 Task: Create a blank project AgileLab with privacy Public and default view as List and in the team Taskers . Create three sections in the project as To-Do, Doing and Done
Action: Mouse moved to (516, 295)
Screenshot: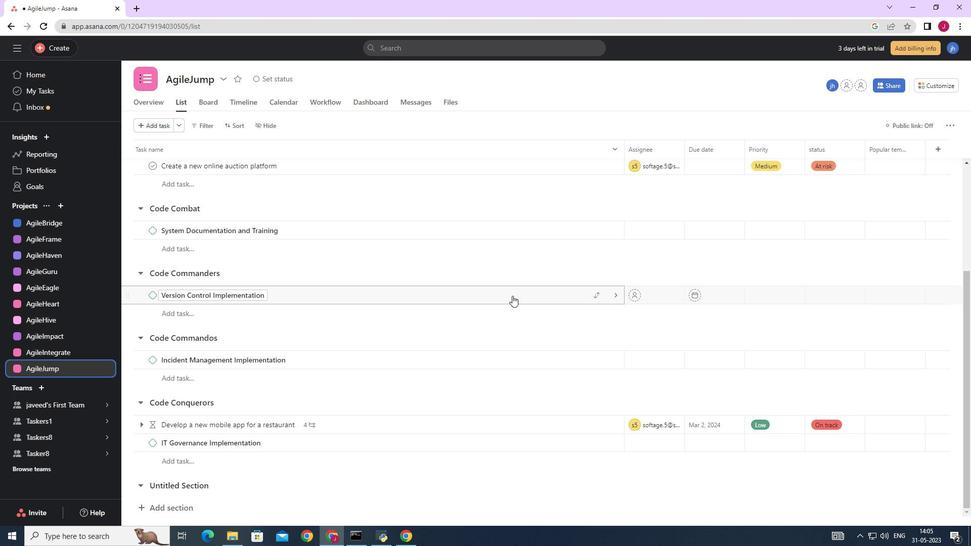 
Action: Mouse scrolled (516, 295) with delta (0, 0)
Screenshot: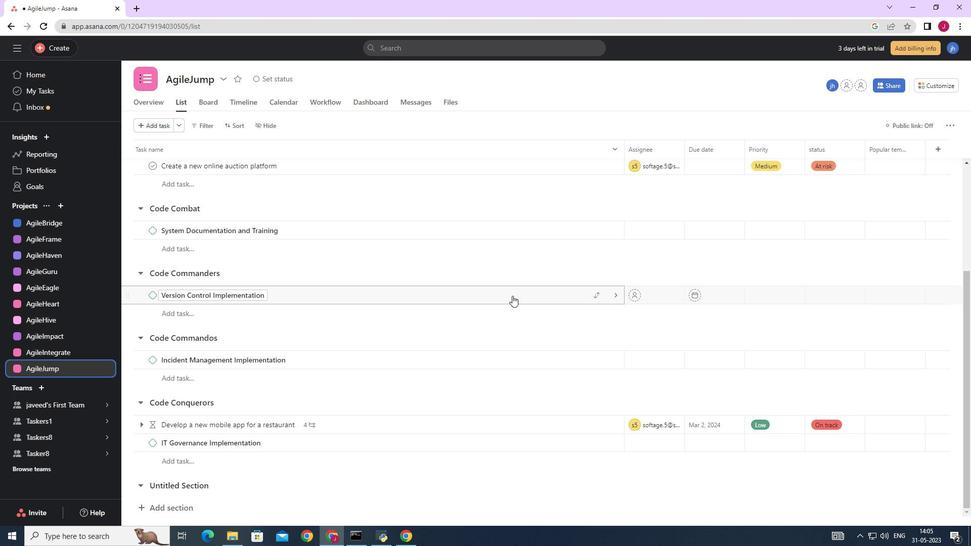 
Action: Mouse scrolled (516, 295) with delta (0, 0)
Screenshot: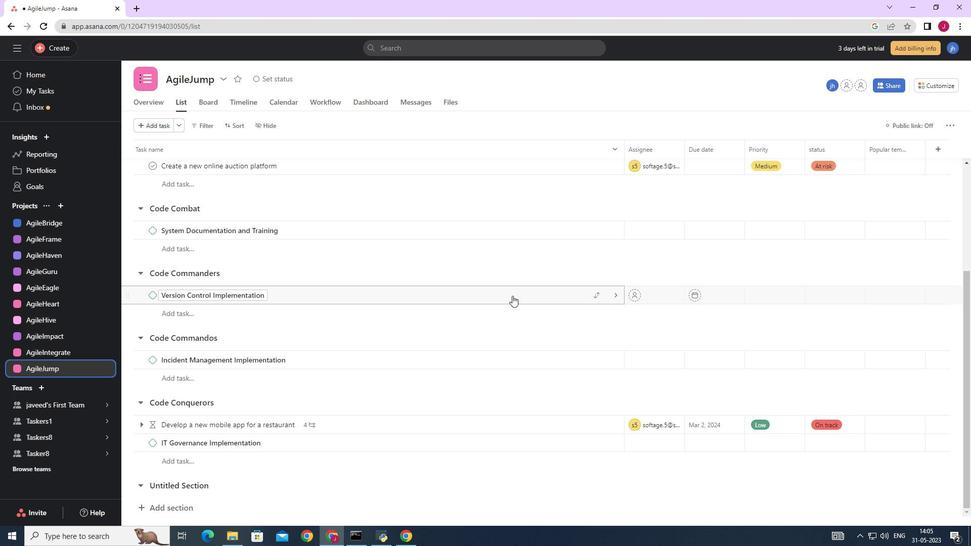 
Action: Mouse scrolled (516, 295) with delta (0, 0)
Screenshot: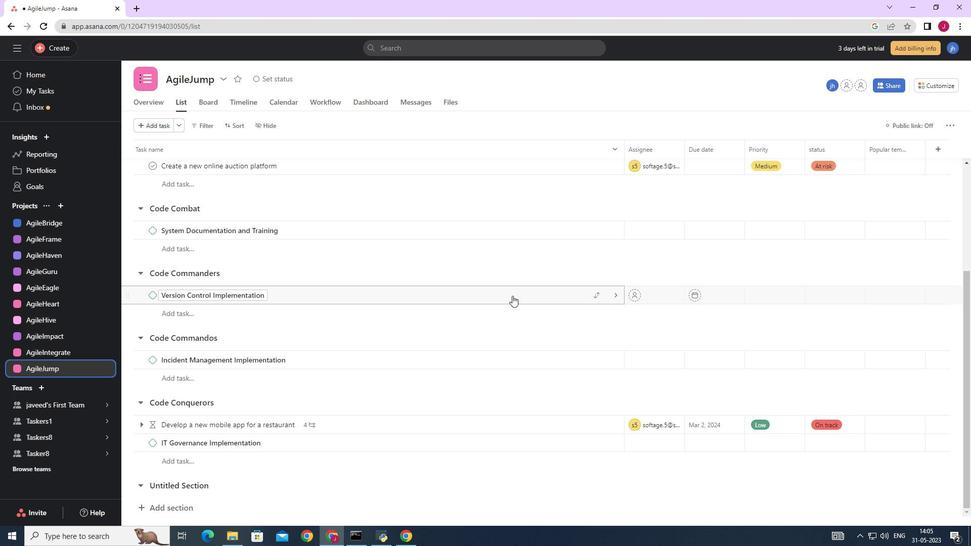 
Action: Mouse moved to (518, 298)
Screenshot: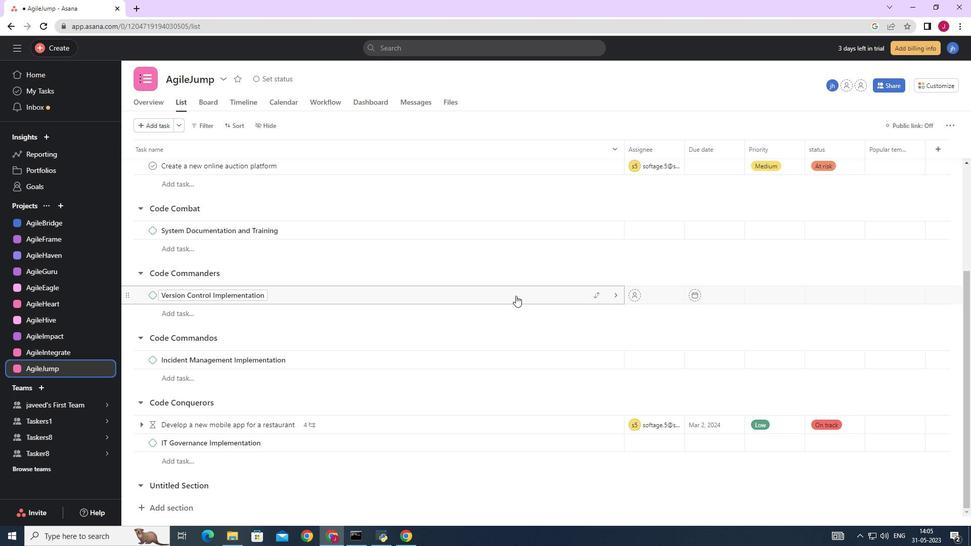 
Action: Mouse scrolled (518, 297) with delta (0, 0)
Screenshot: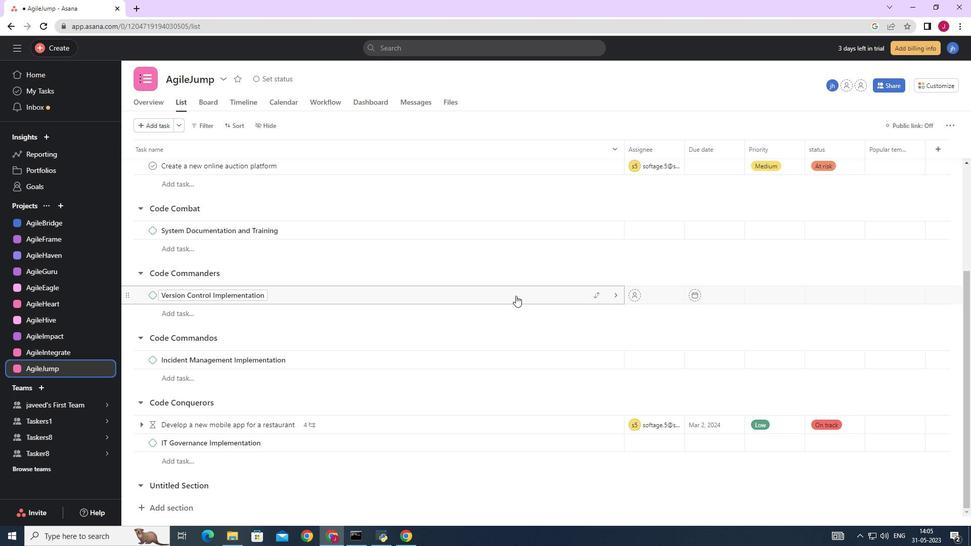 
Action: Mouse moved to (55, 47)
Screenshot: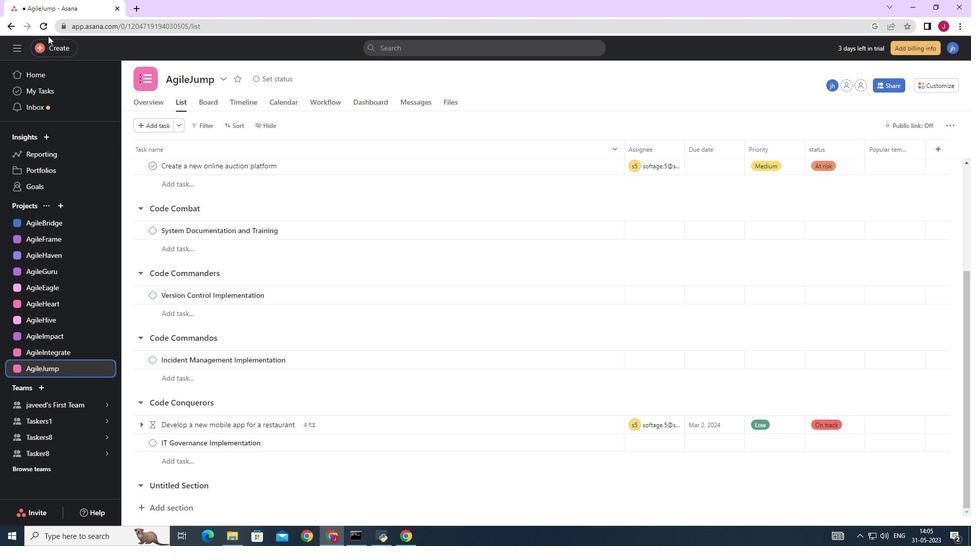
Action: Mouse pressed left at (55, 47)
Screenshot: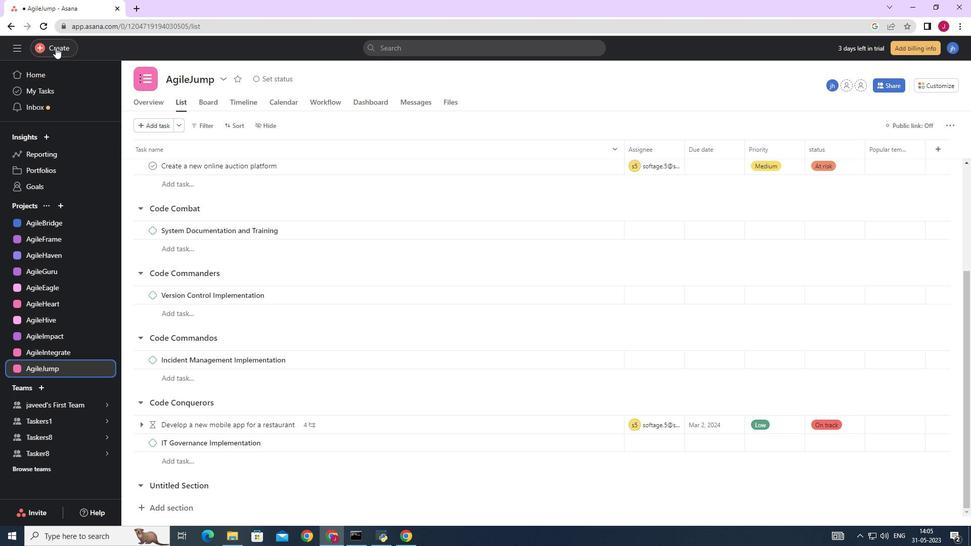 
Action: Mouse moved to (124, 68)
Screenshot: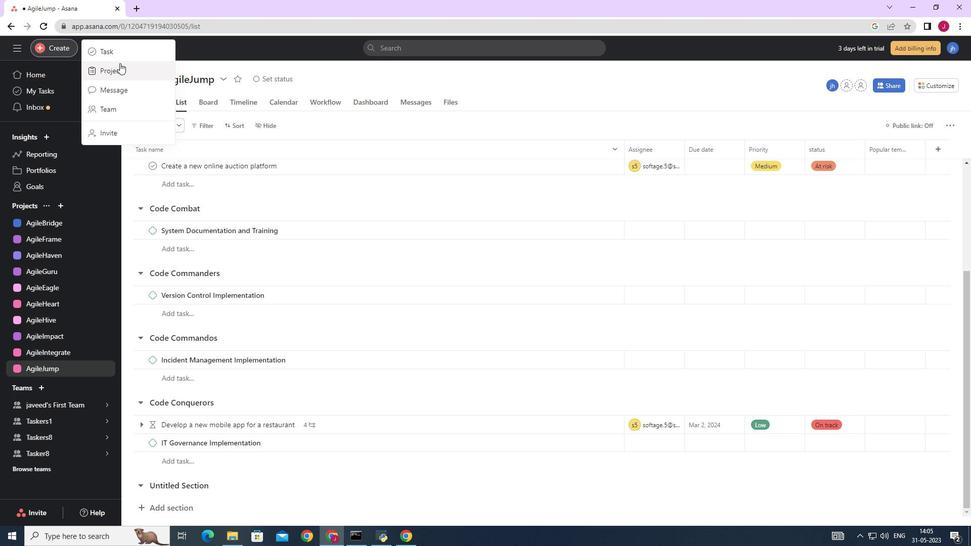 
Action: Mouse pressed left at (124, 68)
Screenshot: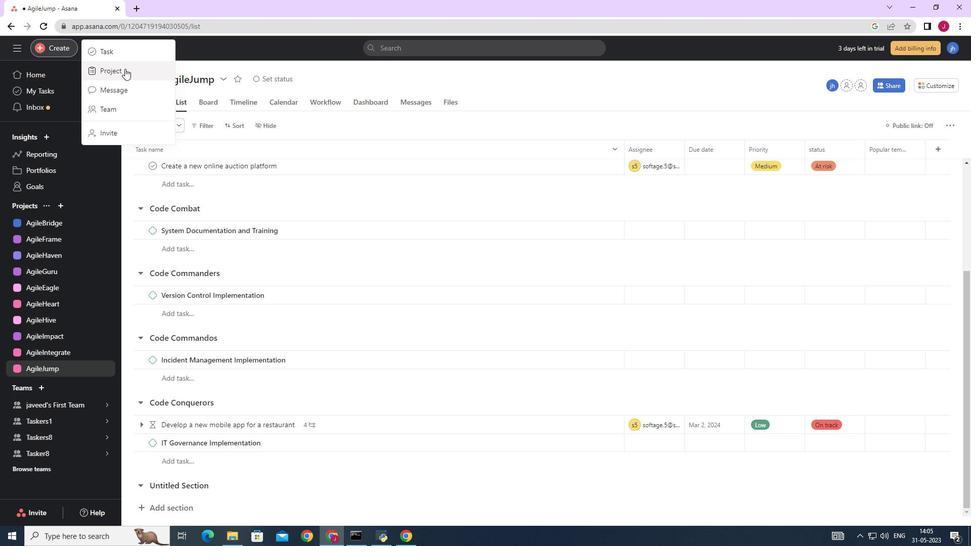 
Action: Mouse moved to (413, 210)
Screenshot: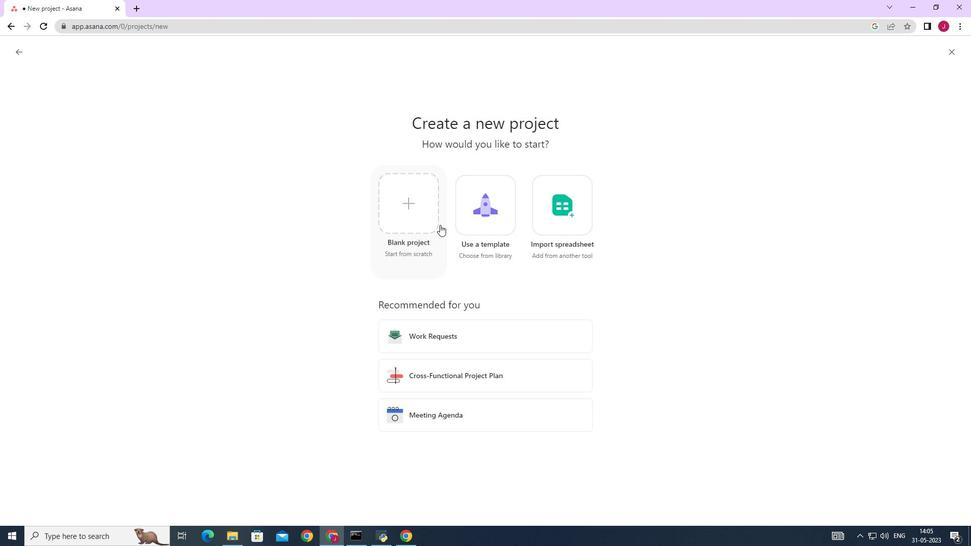 
Action: Mouse pressed left at (413, 210)
Screenshot: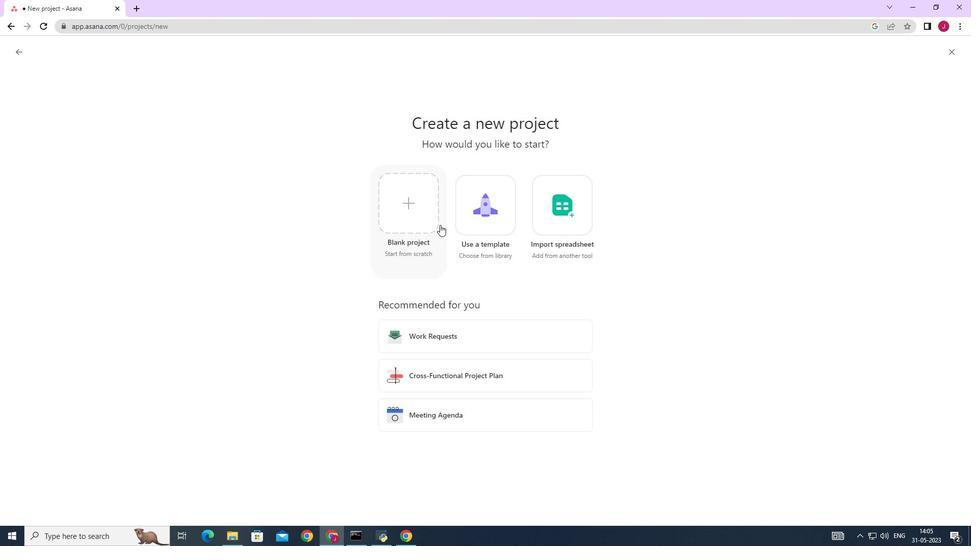 
Action: Mouse moved to (251, 132)
Screenshot: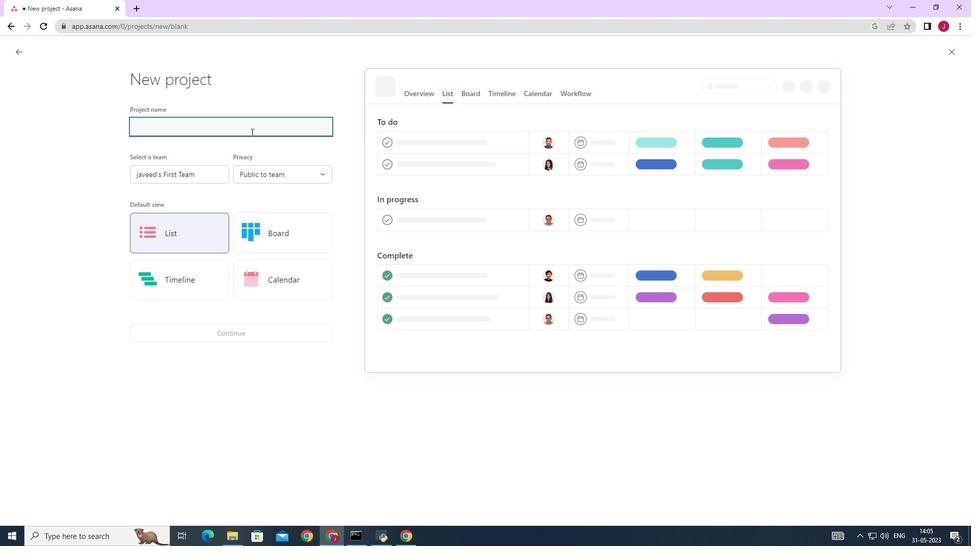 
Action: Mouse pressed left at (251, 132)
Screenshot: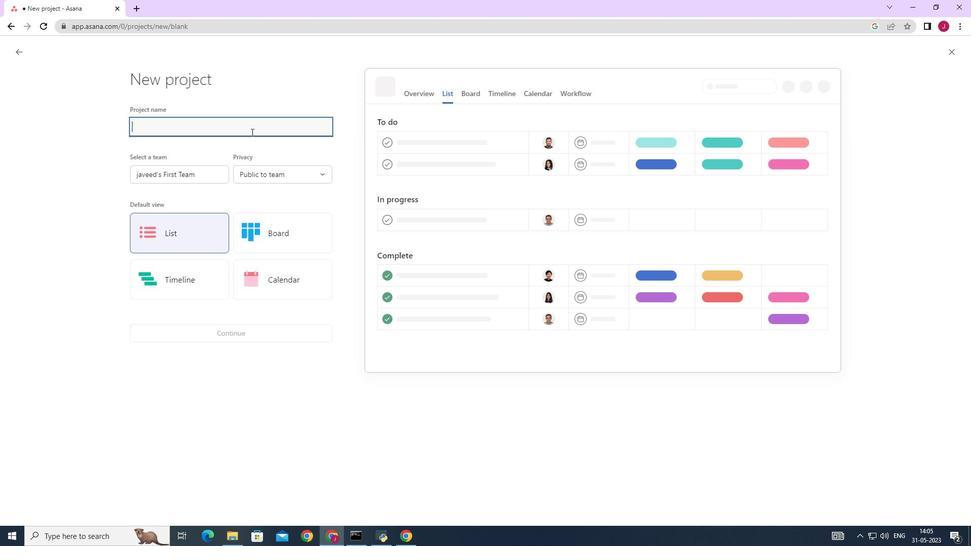 
Action: Mouse moved to (253, 131)
Screenshot: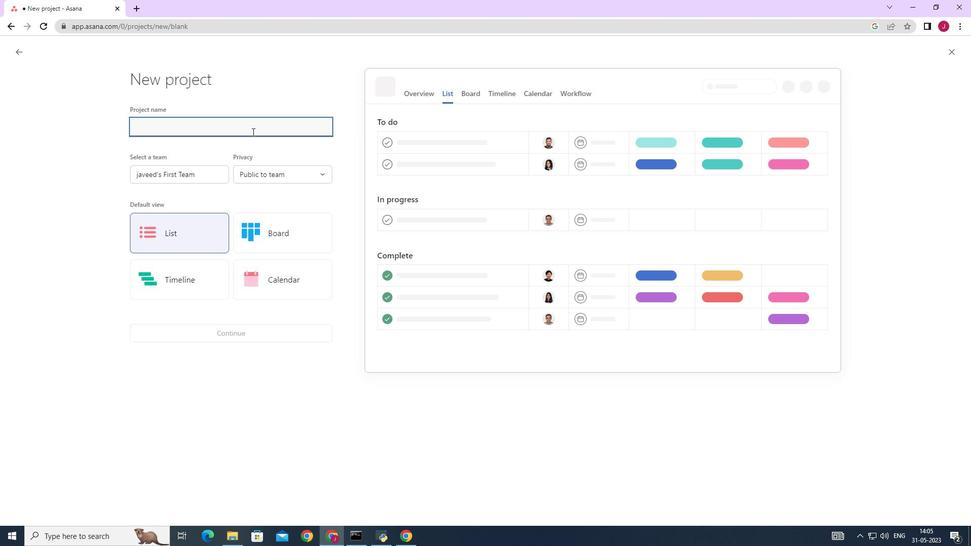 
Action: Key pressed <Key.tab><Key.caps_lock>
Screenshot: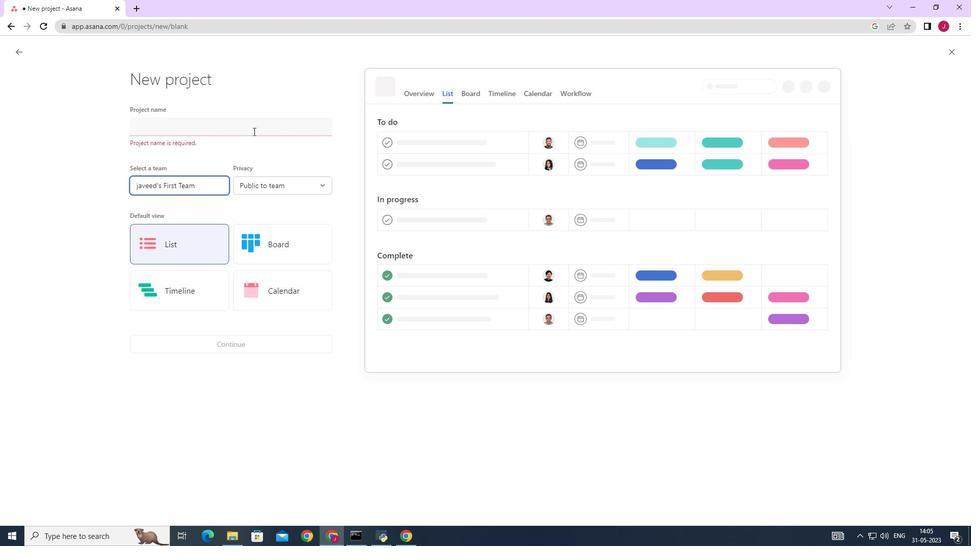 
Action: Mouse pressed left at (253, 131)
Screenshot: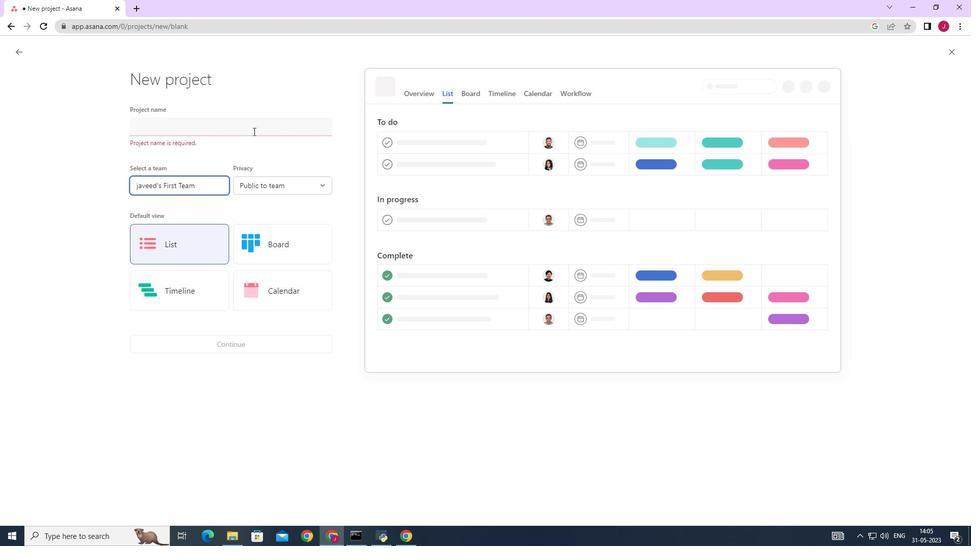 
Action: Key pressed A<Key.caps_lock>f<Key.backspace>gil
Screenshot: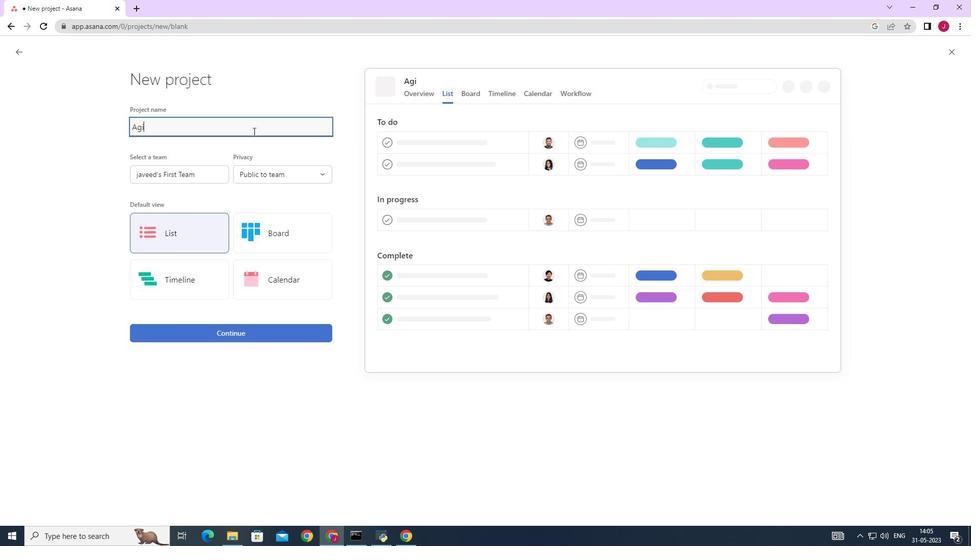 
Action: Mouse moved to (253, 131)
Screenshot: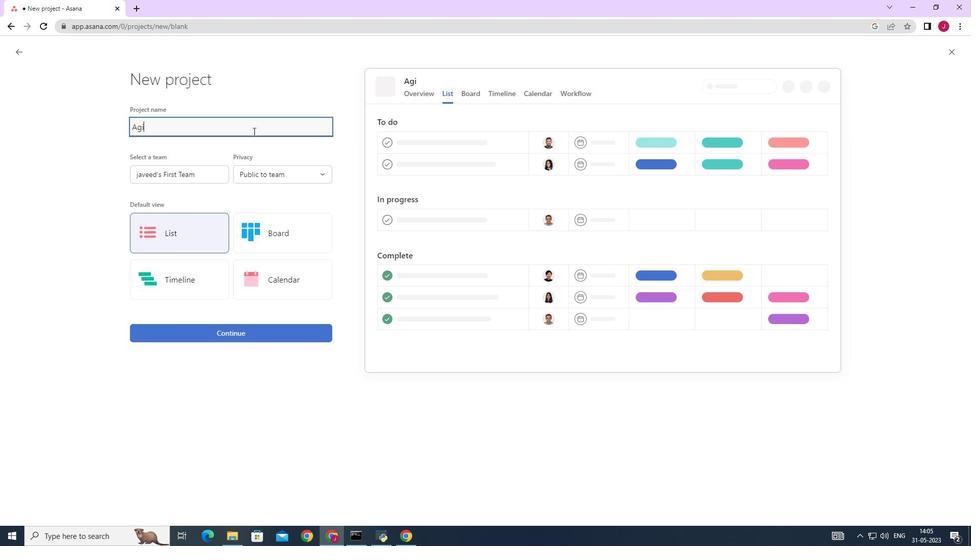 
Action: Key pressed e<Key.caps_lock>L<Key.caps_lock>an<Key.backspace>b
Screenshot: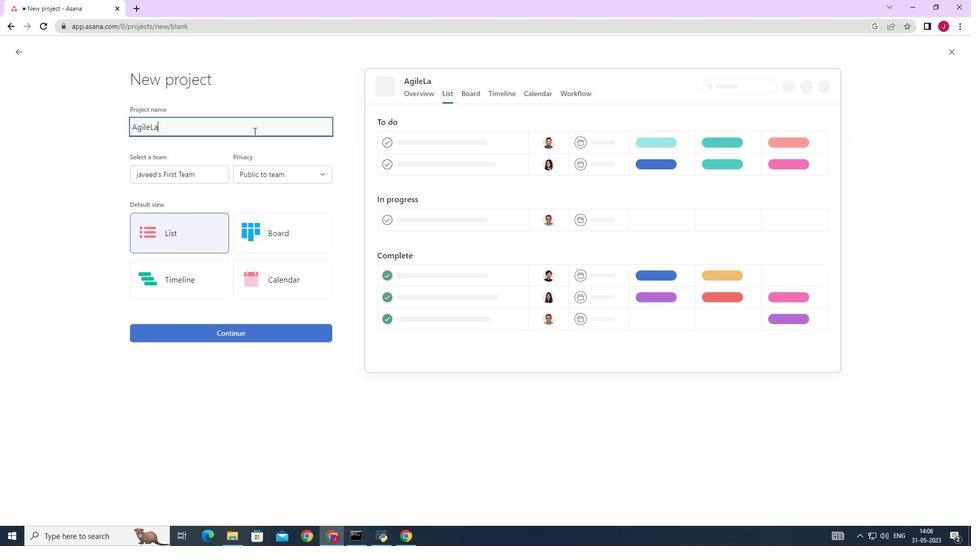 
Action: Mouse moved to (184, 175)
Screenshot: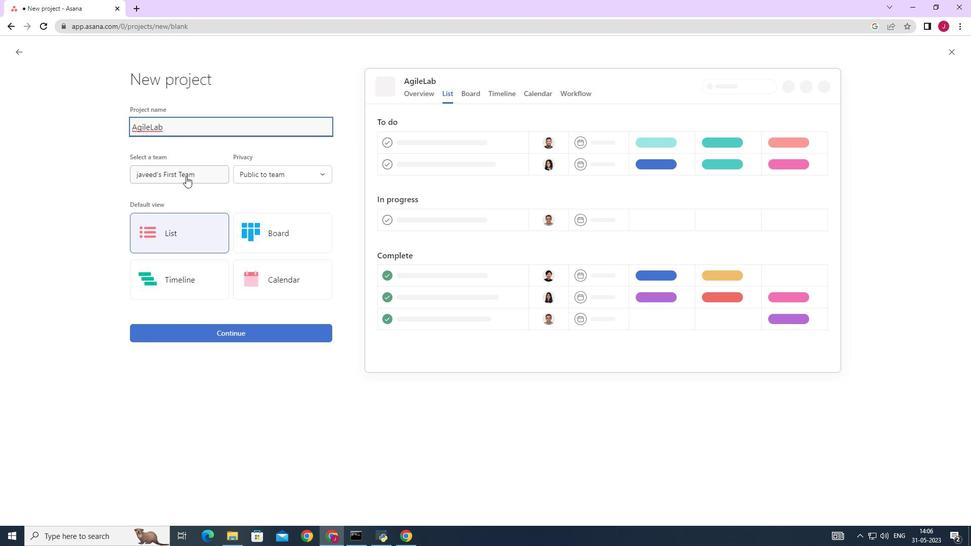 
Action: Mouse pressed left at (184, 175)
Screenshot: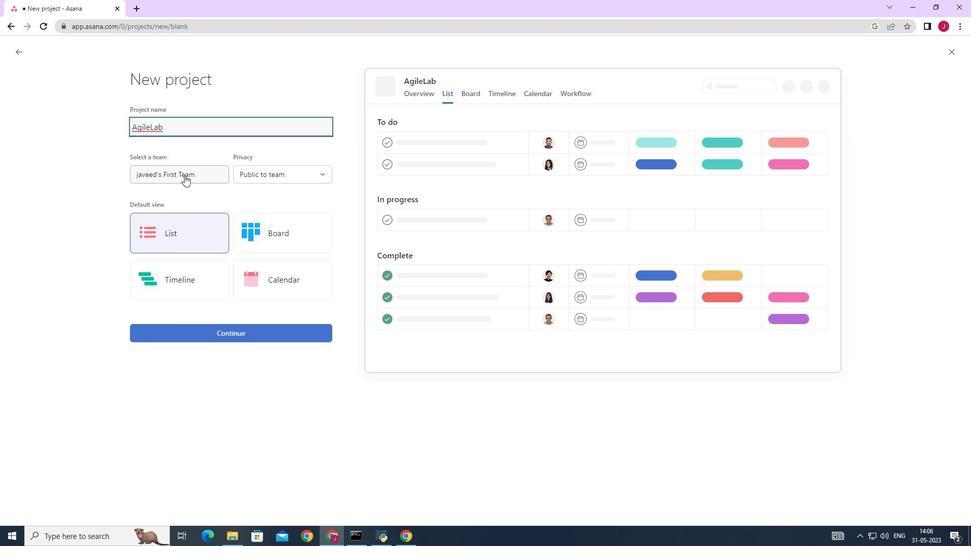 
Action: Mouse moved to (172, 214)
Screenshot: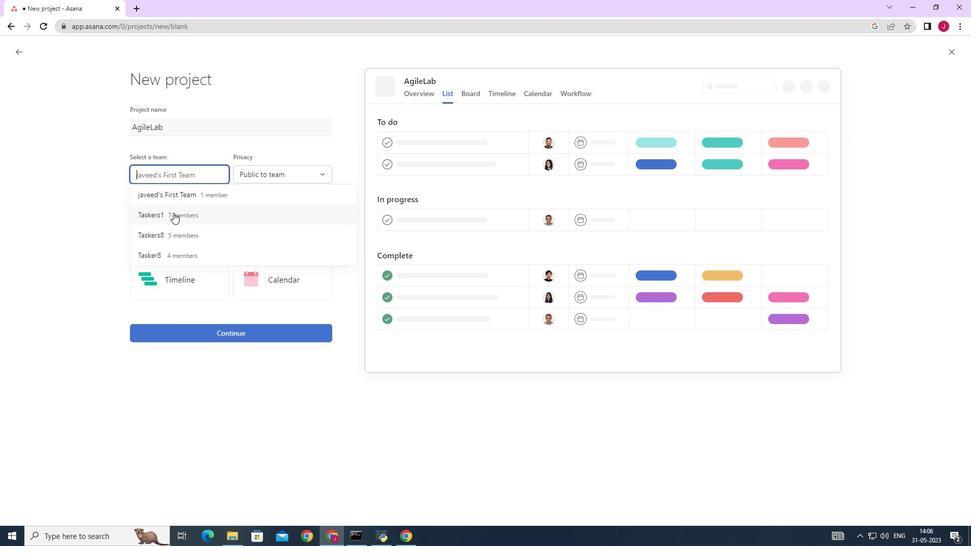 
Action: Mouse pressed left at (172, 214)
Screenshot: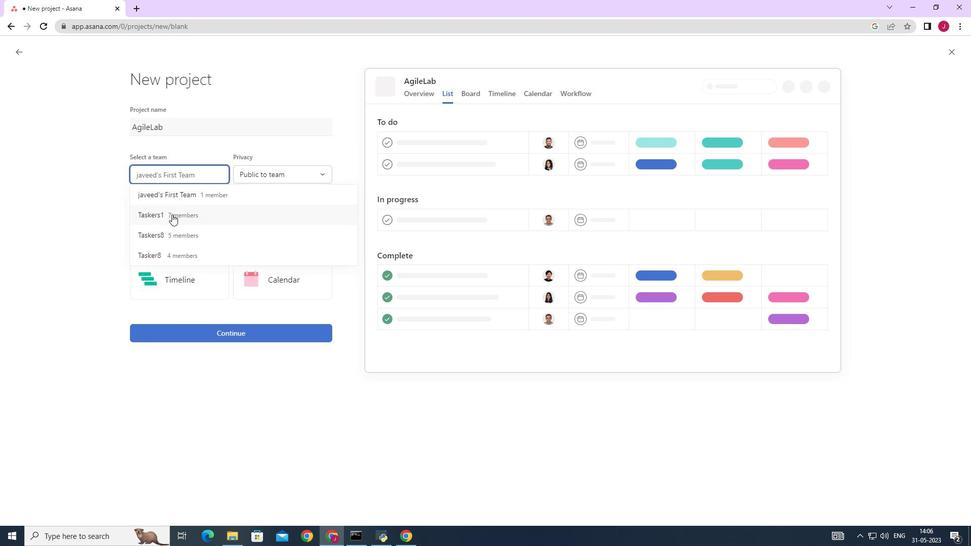 
Action: Mouse moved to (274, 172)
Screenshot: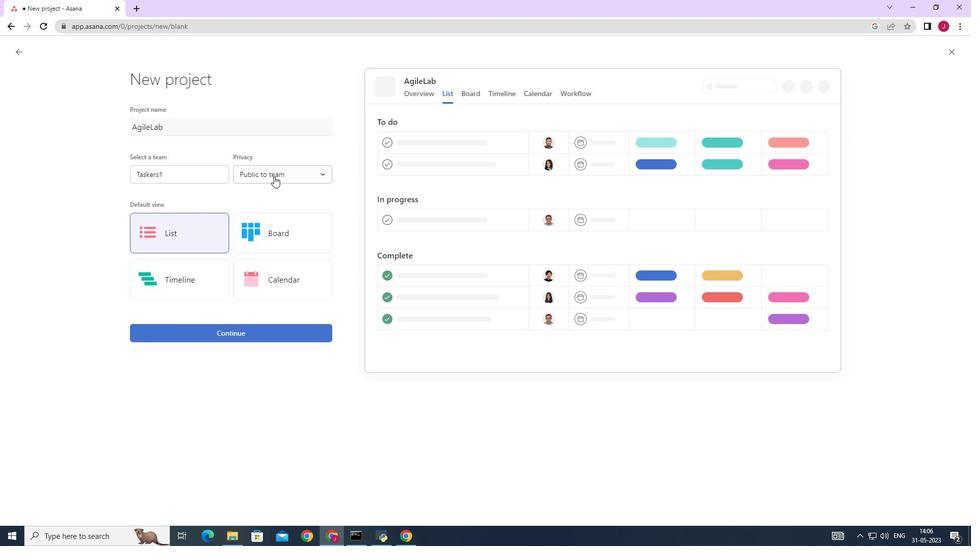 
Action: Mouse pressed left at (274, 172)
Screenshot: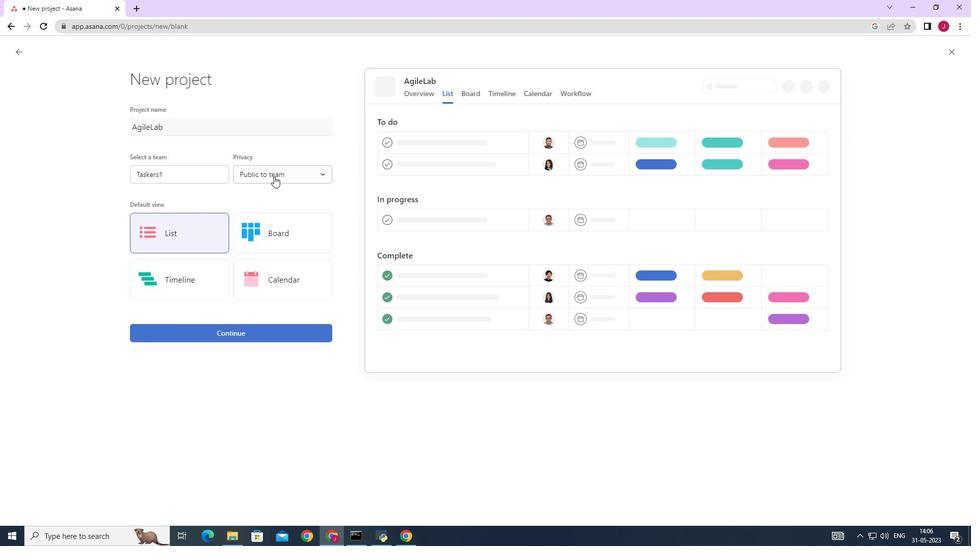 
Action: Mouse moved to (274, 194)
Screenshot: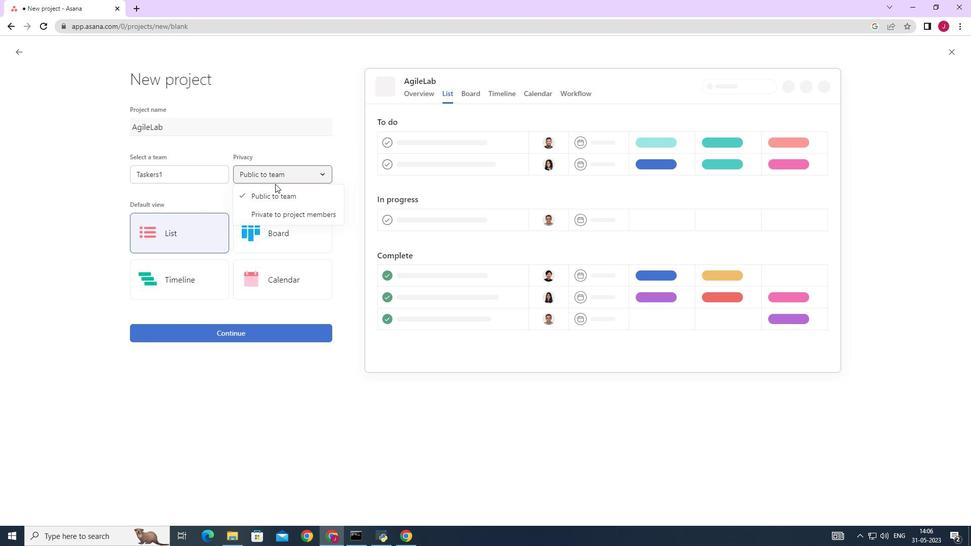 
Action: Mouse pressed left at (274, 194)
Screenshot: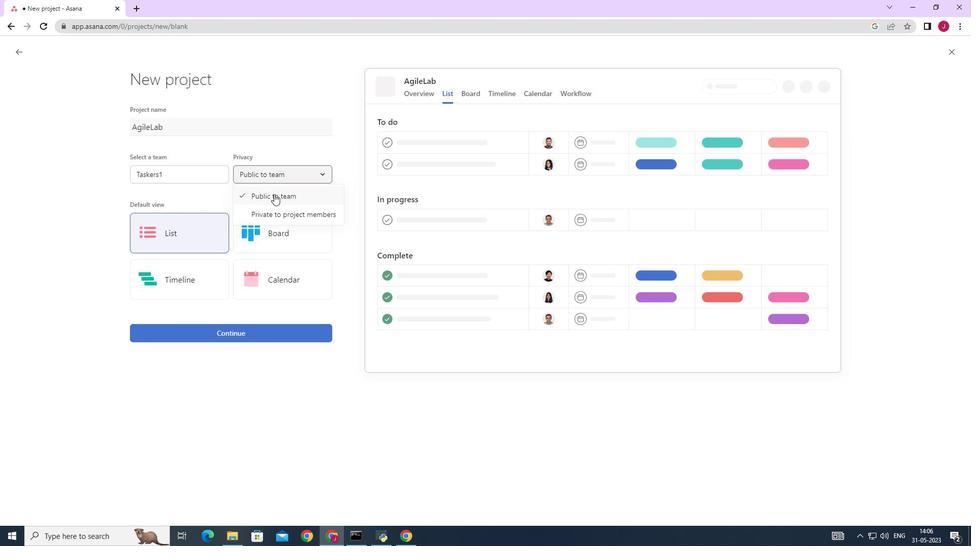 
Action: Mouse moved to (192, 223)
Screenshot: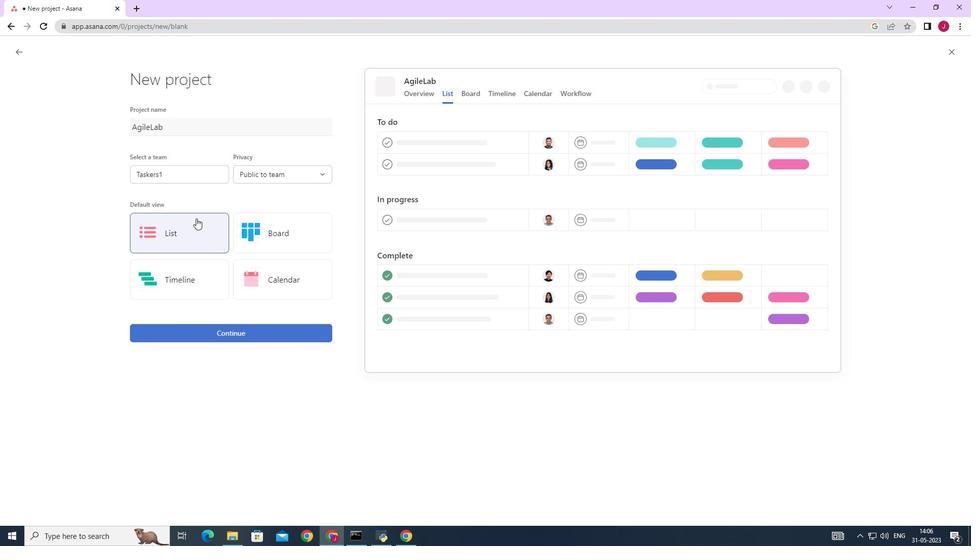 
Action: Mouse pressed left at (192, 223)
Screenshot: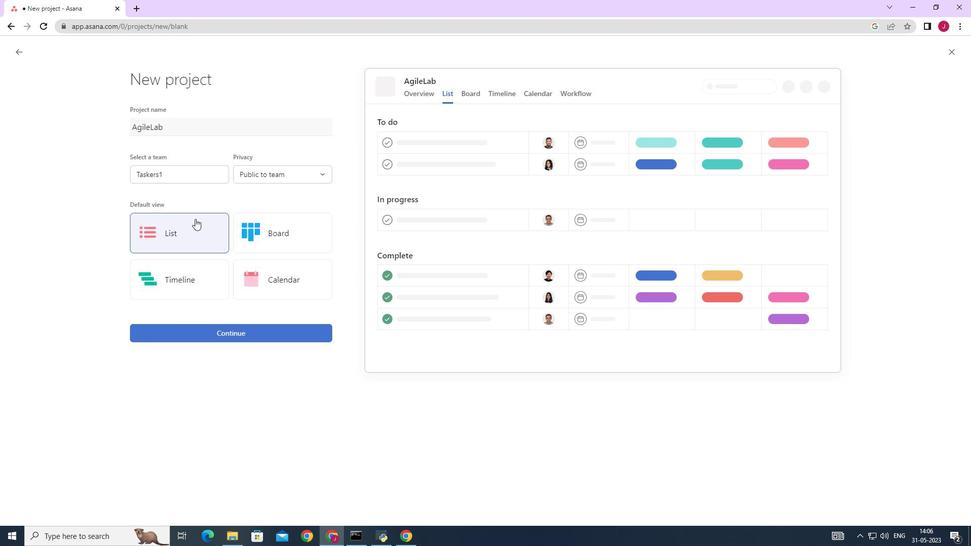 
Action: Mouse moved to (249, 336)
Screenshot: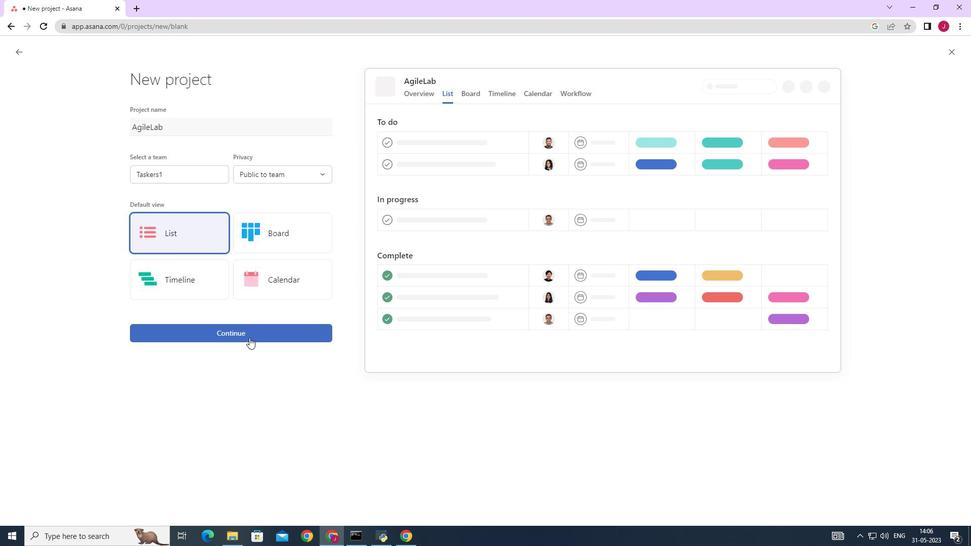 
Action: Mouse pressed left at (249, 336)
Screenshot: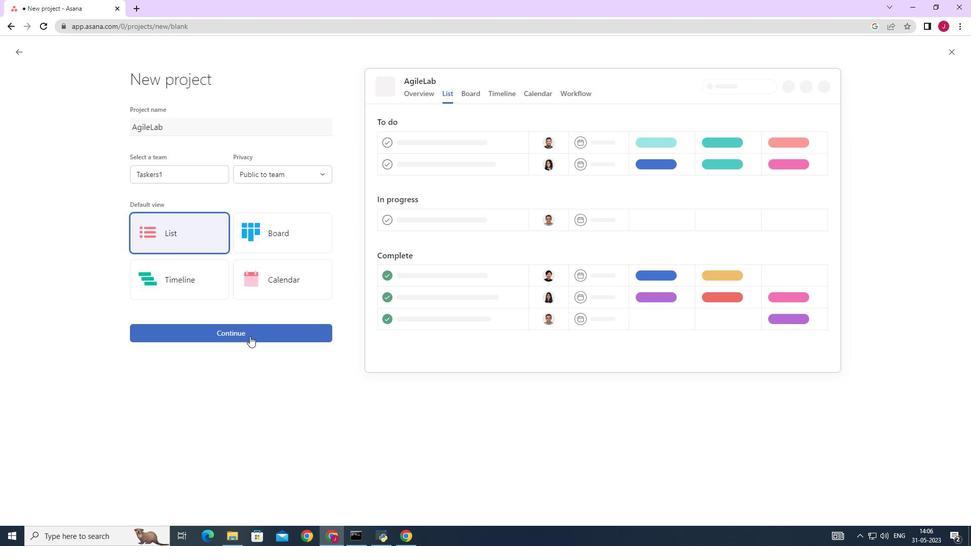 
Action: Mouse moved to (271, 274)
Screenshot: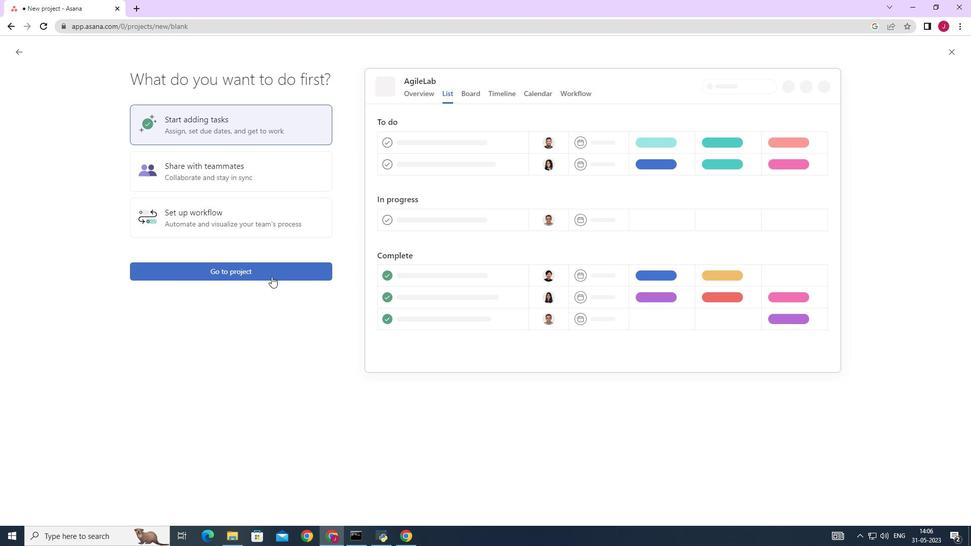 
Action: Mouse pressed left at (271, 274)
Screenshot: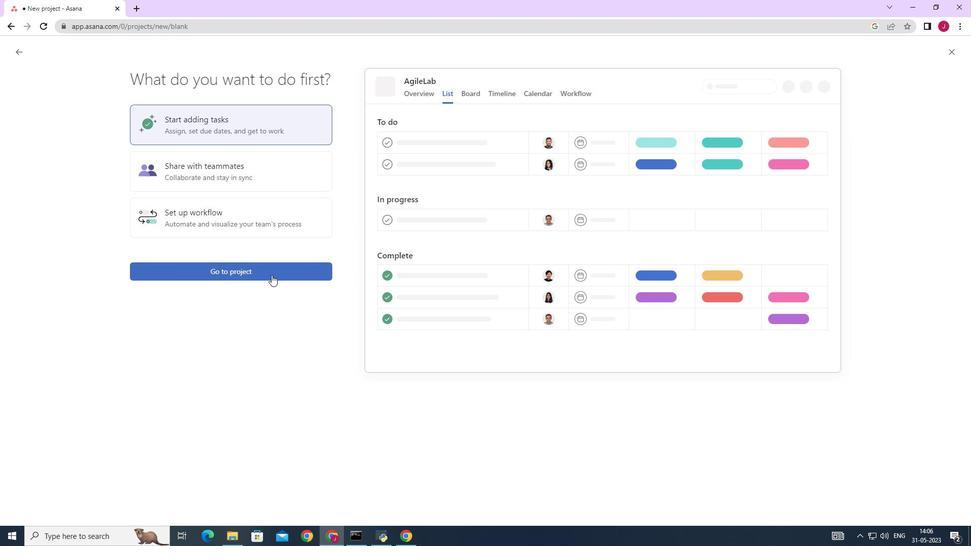 
Action: Mouse moved to (173, 223)
Screenshot: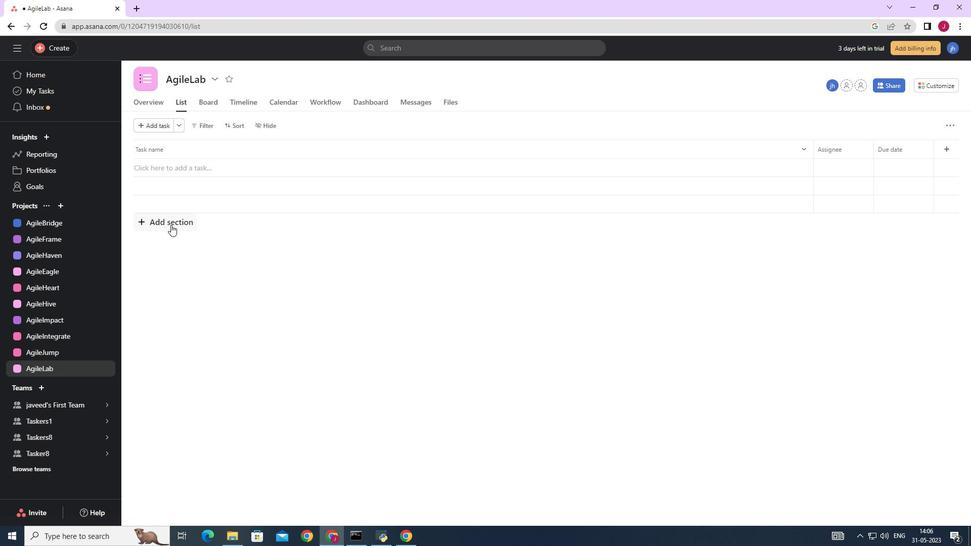 
Action: Mouse pressed left at (173, 223)
Screenshot: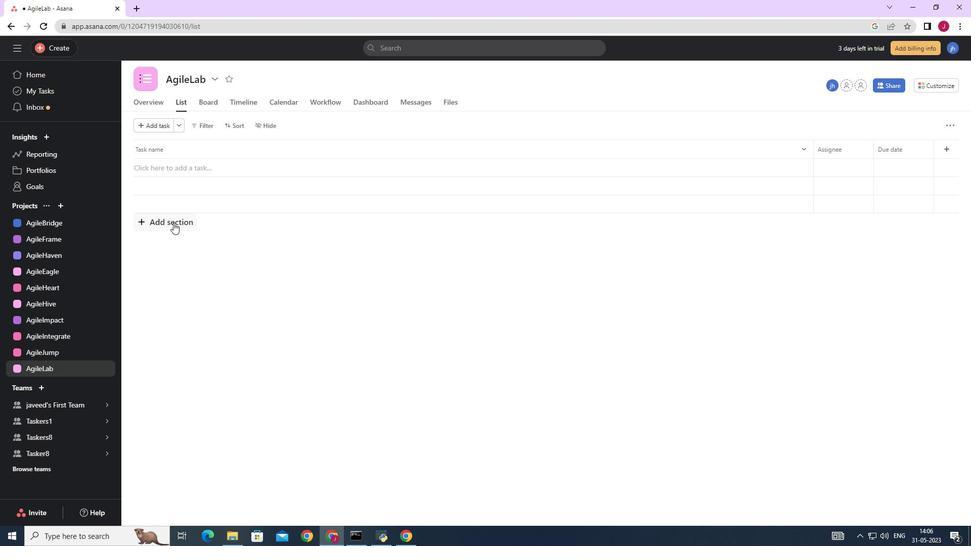 
Action: Mouse moved to (206, 175)
Screenshot: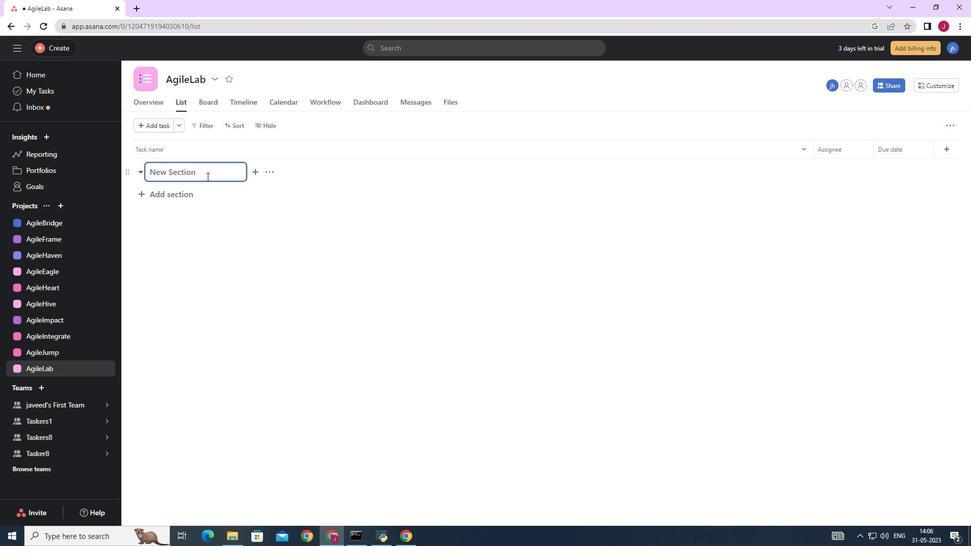 
Action: Key pressed <Key.caps_lock>T<Key.caps_lock>o-<Key.caps_lock>D<Key.caps_lock>o
Screenshot: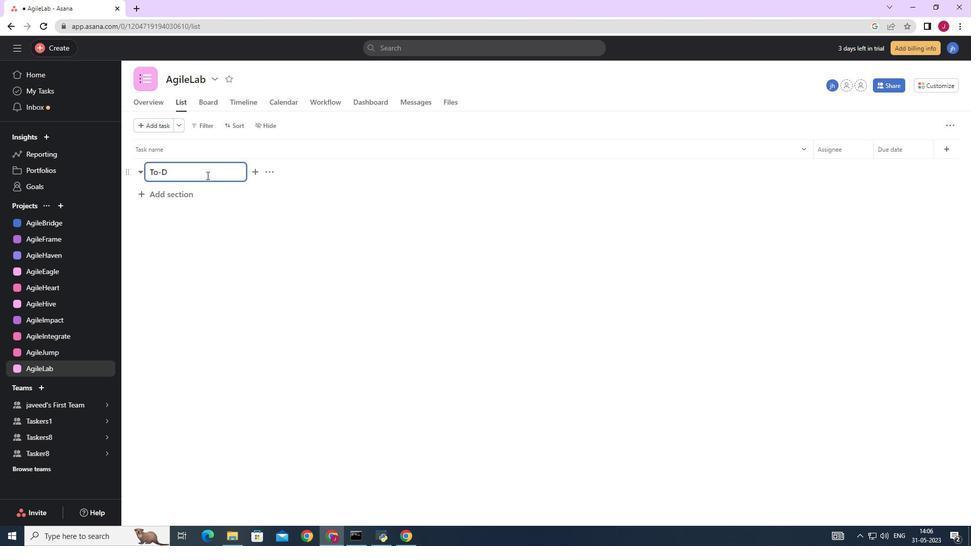 
Action: Mouse moved to (180, 189)
Screenshot: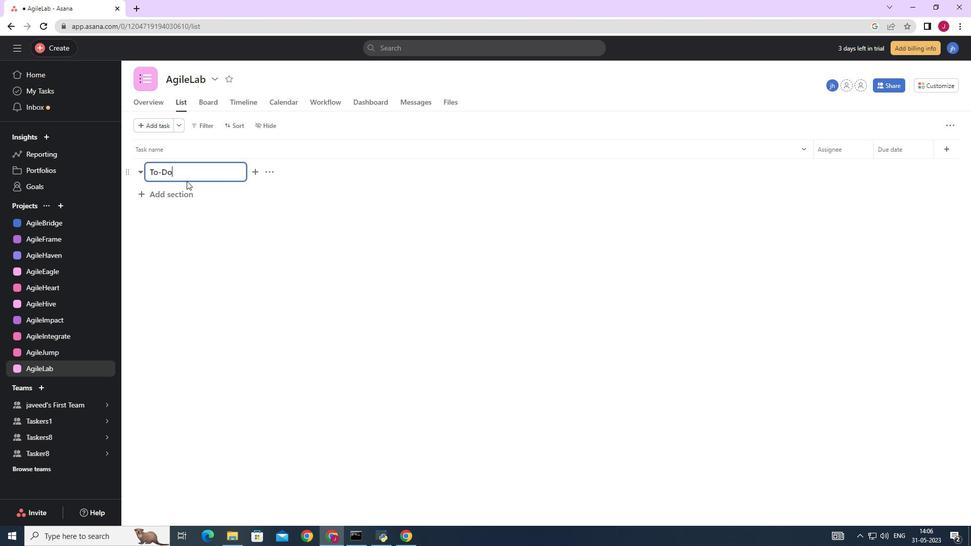 
Action: Mouse pressed left at (180, 189)
Screenshot: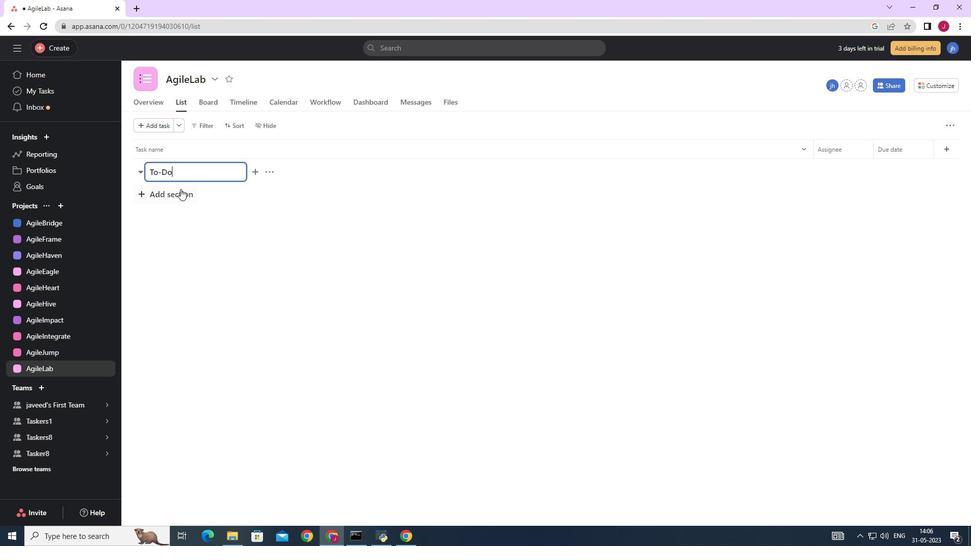 
Action: Key pressed <Key.caps_lock>D<Key.caps_lock>oing
Screenshot: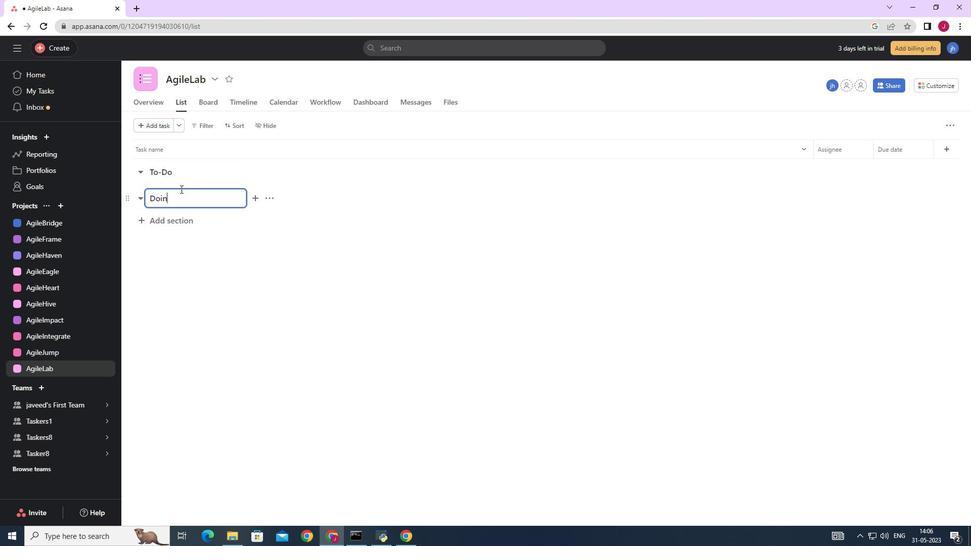 
Action: Mouse moved to (167, 221)
Screenshot: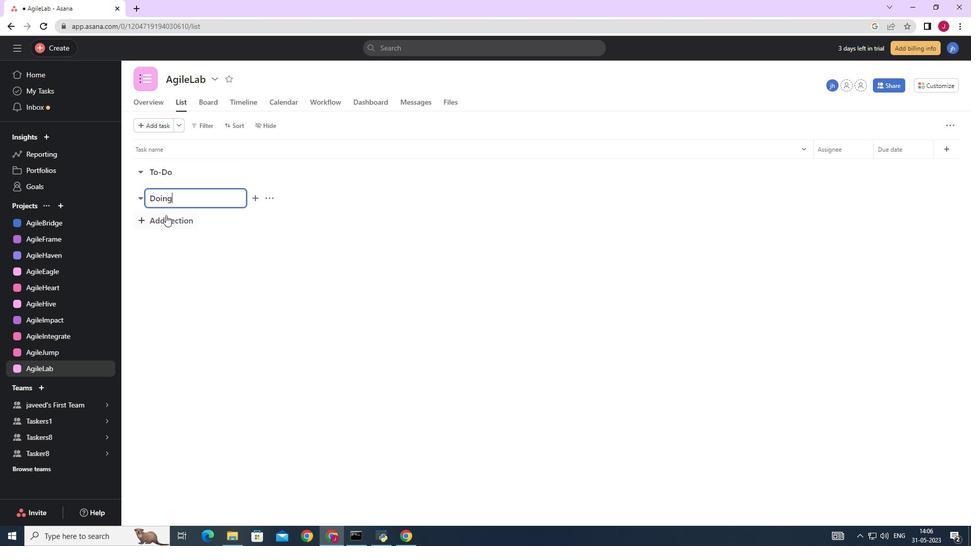 
Action: Mouse pressed left at (167, 221)
Screenshot: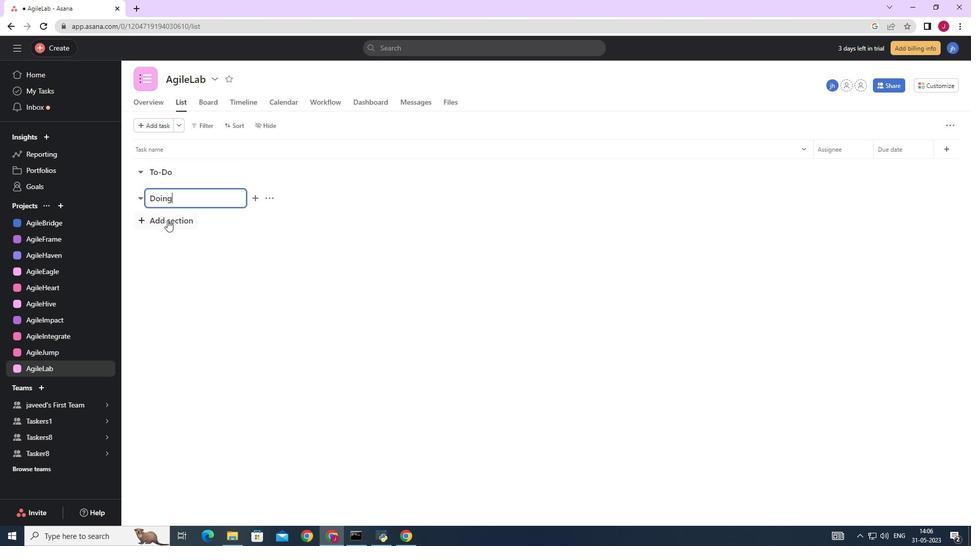 
Action: Key pressed <Key.caps_lock>D<Key.caps_lock>one<Key.enter>
Screenshot: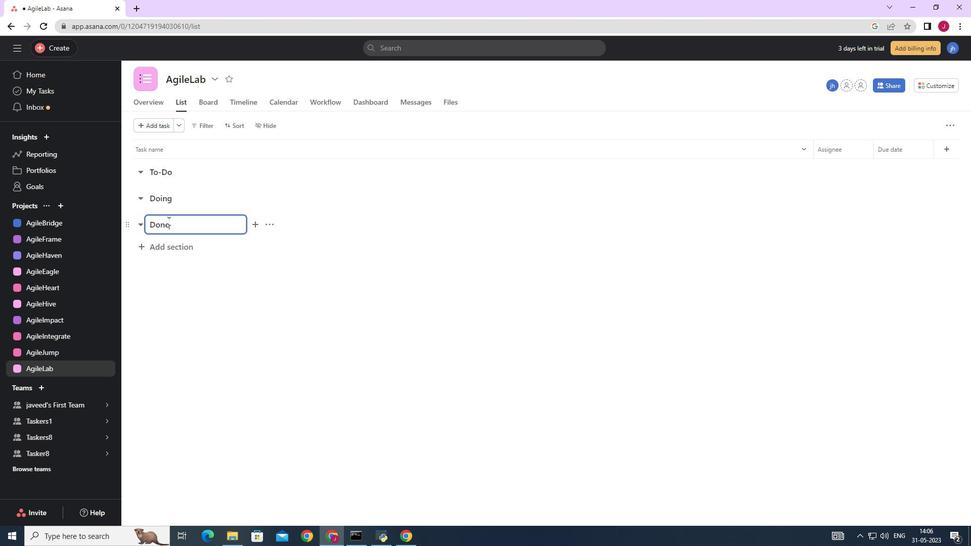 
